 Task: Make in the project TouchLine a sprint 'Warp Drive'.
Action: Mouse moved to (207, 59)
Screenshot: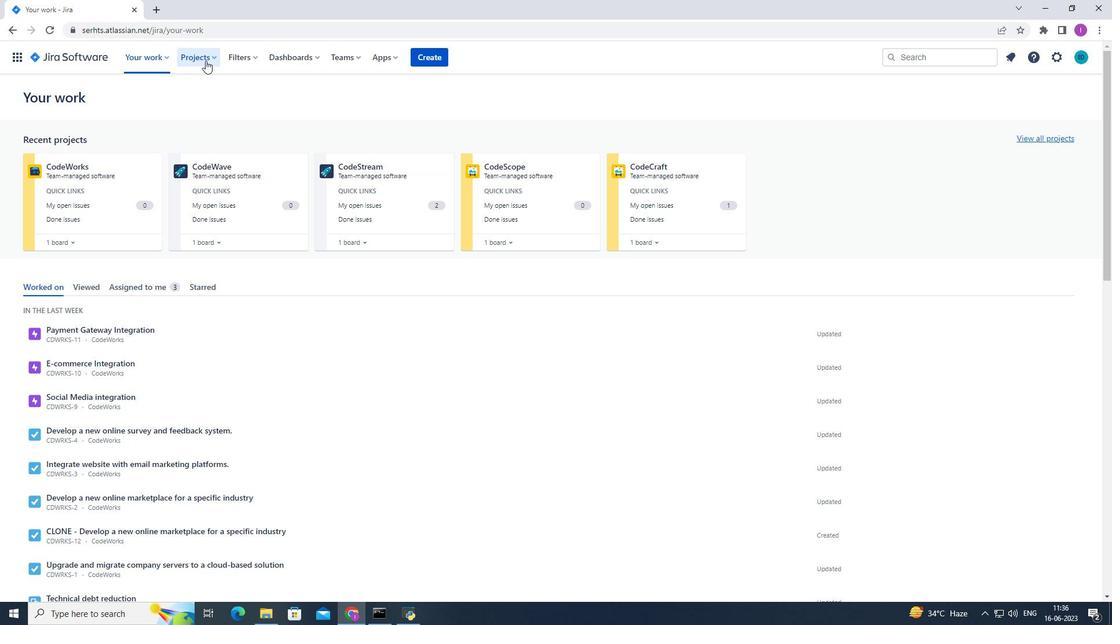 
Action: Mouse pressed left at (207, 59)
Screenshot: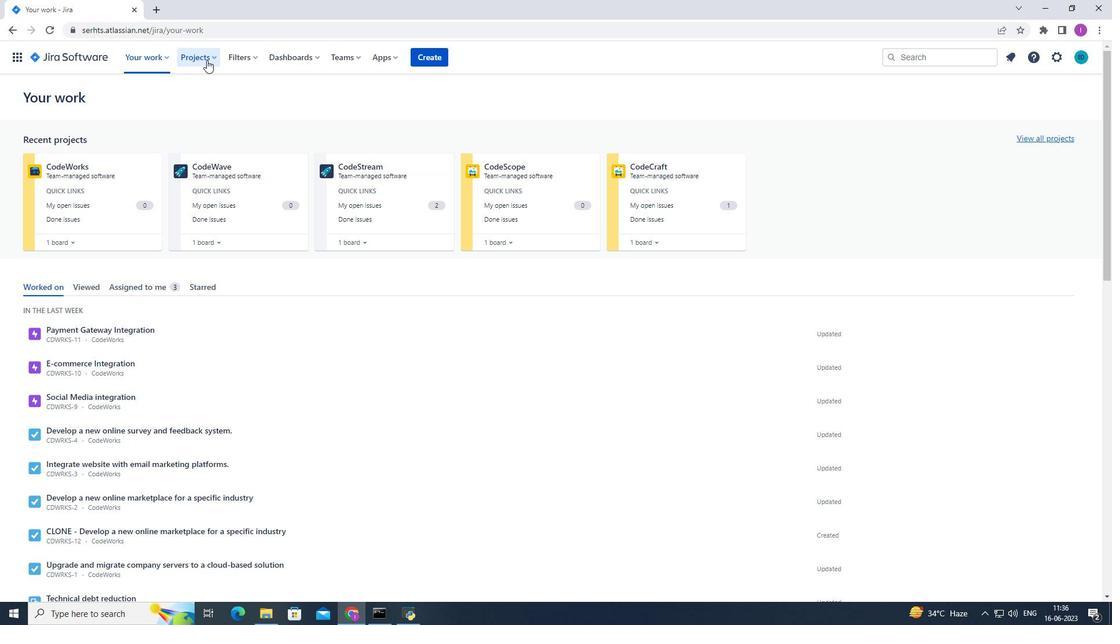 
Action: Mouse moved to (218, 106)
Screenshot: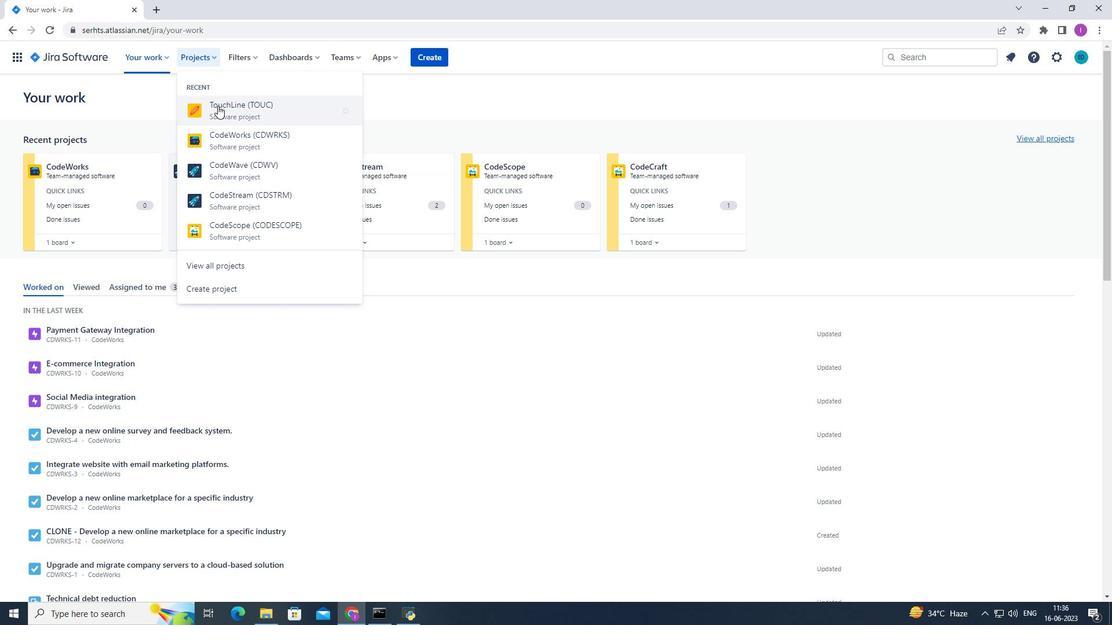 
Action: Mouse pressed left at (218, 106)
Screenshot: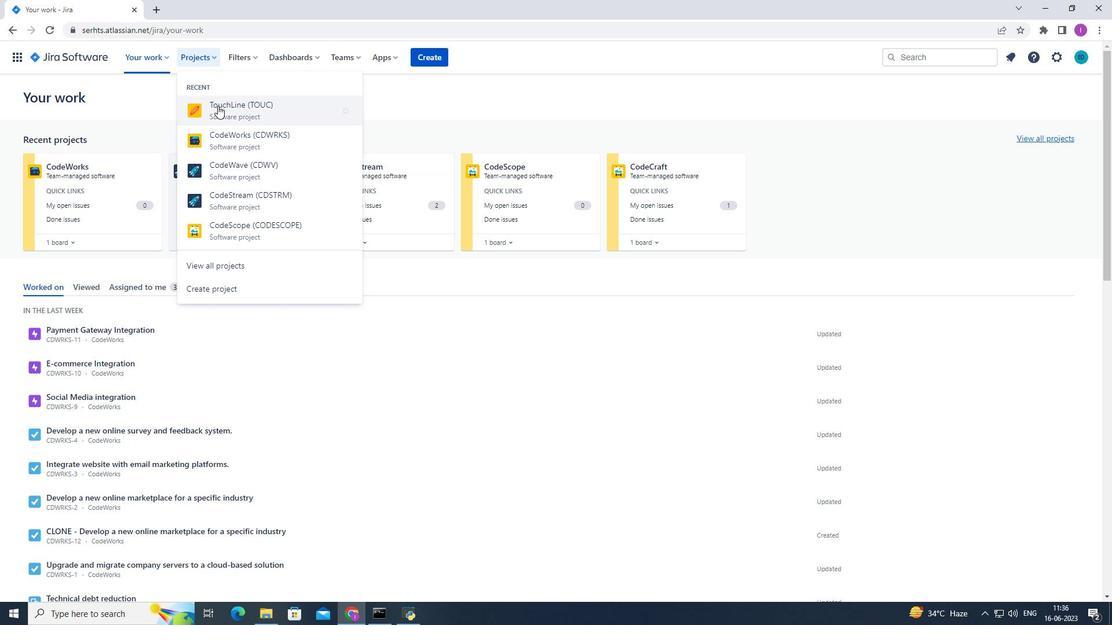 
Action: Mouse moved to (37, 170)
Screenshot: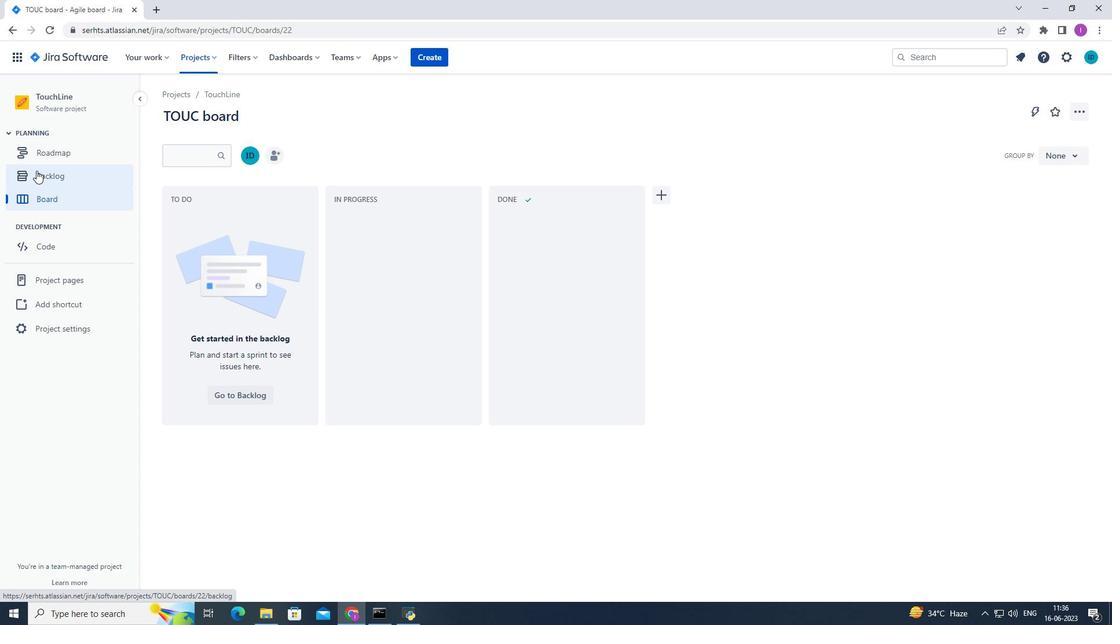 
Action: Mouse pressed left at (37, 170)
Screenshot: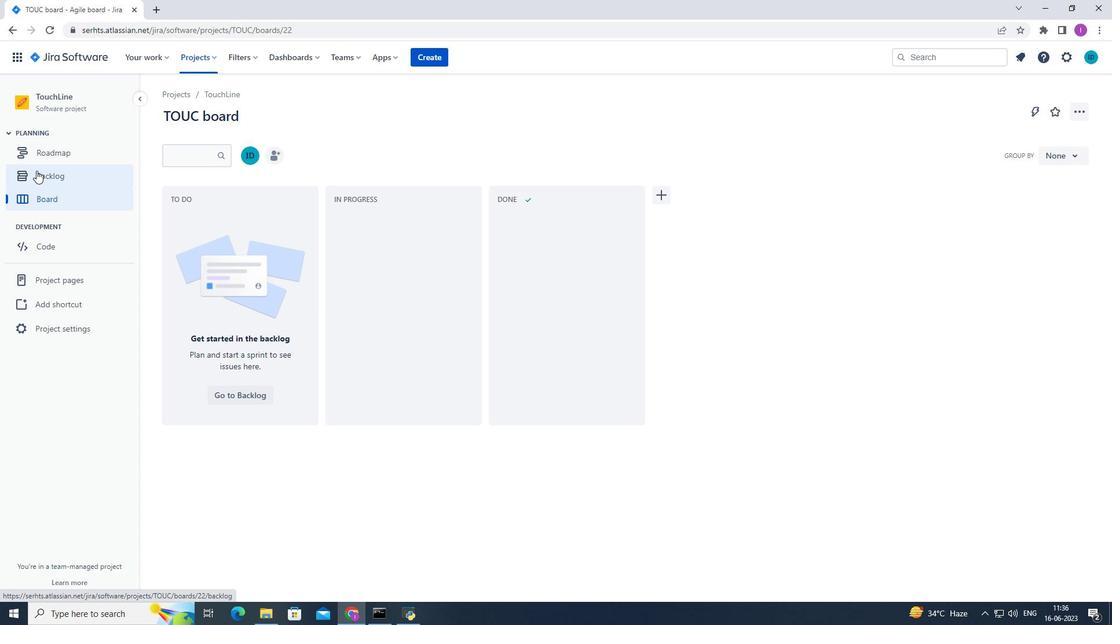 
Action: Mouse moved to (1027, 372)
Screenshot: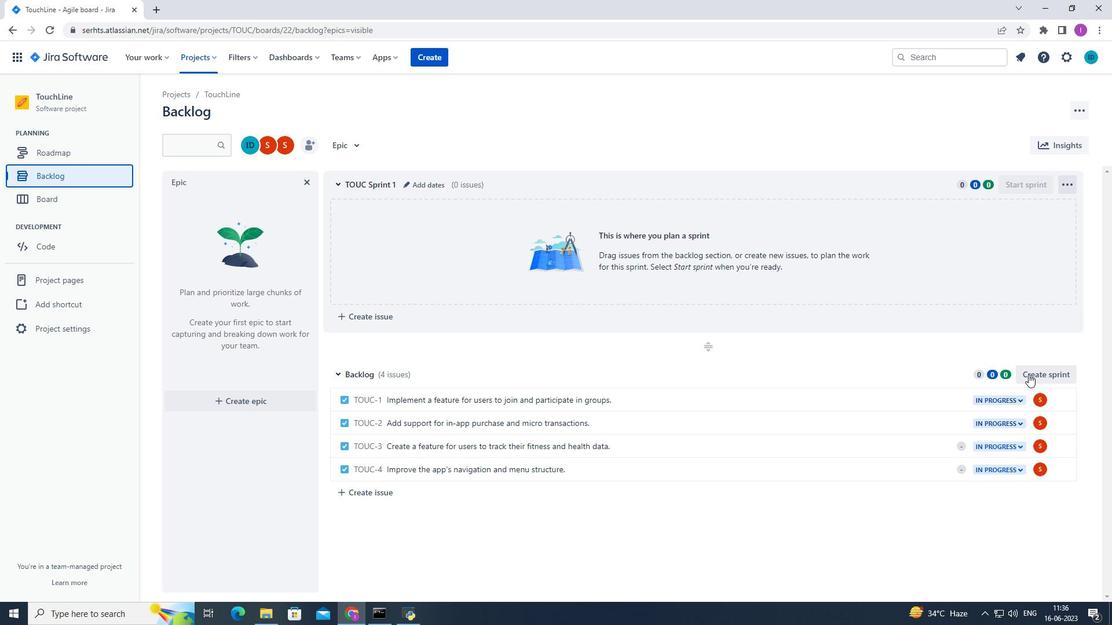 
Action: Mouse pressed left at (1027, 372)
Screenshot: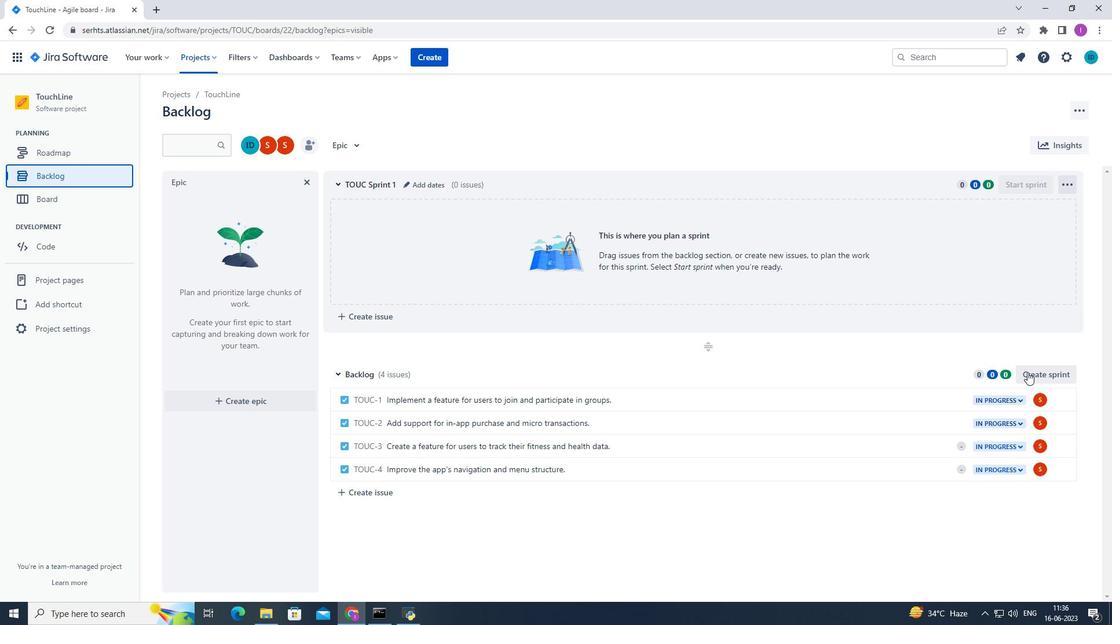 
Action: Mouse moved to (406, 182)
Screenshot: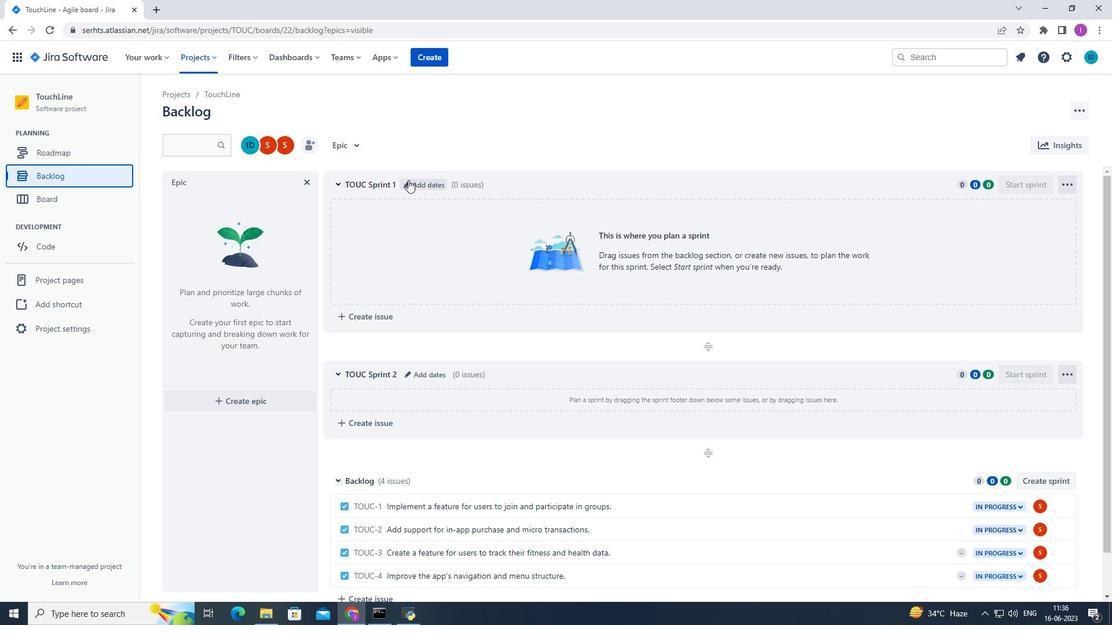 
Action: Mouse pressed left at (406, 182)
Screenshot: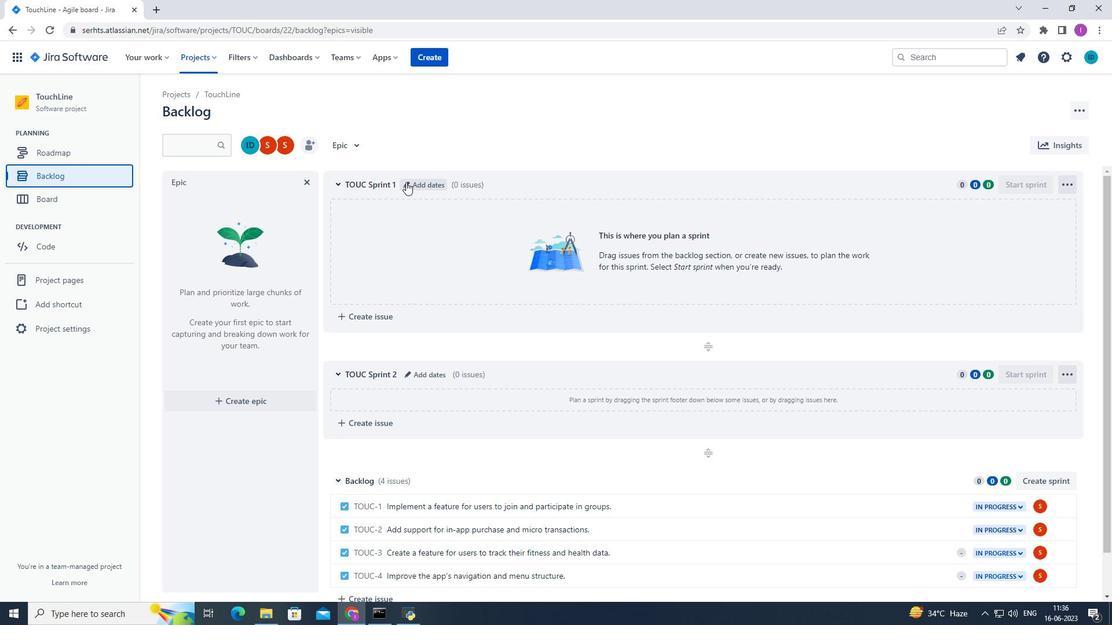 
Action: Mouse moved to (495, 150)
Screenshot: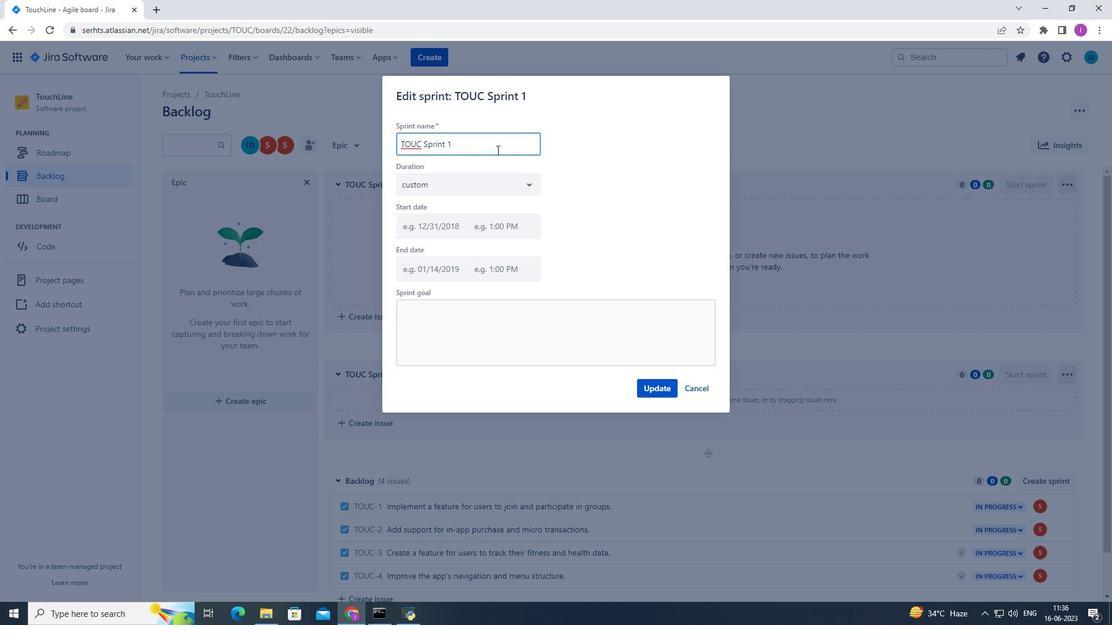 
Action: Mouse pressed left at (495, 150)
Screenshot: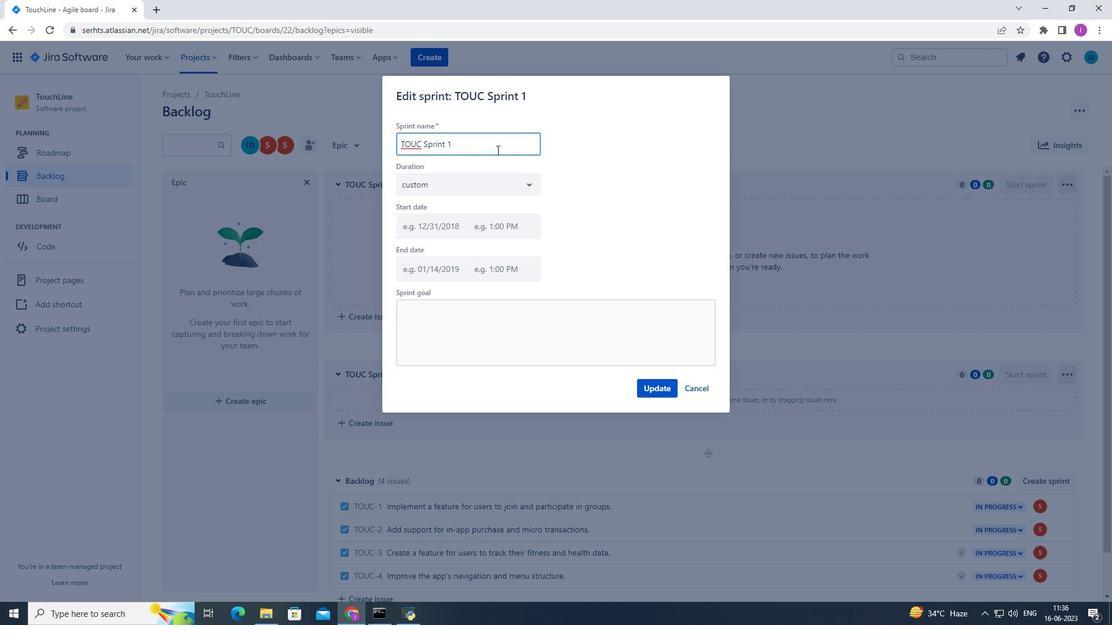 
Action: Mouse moved to (522, 188)
Screenshot: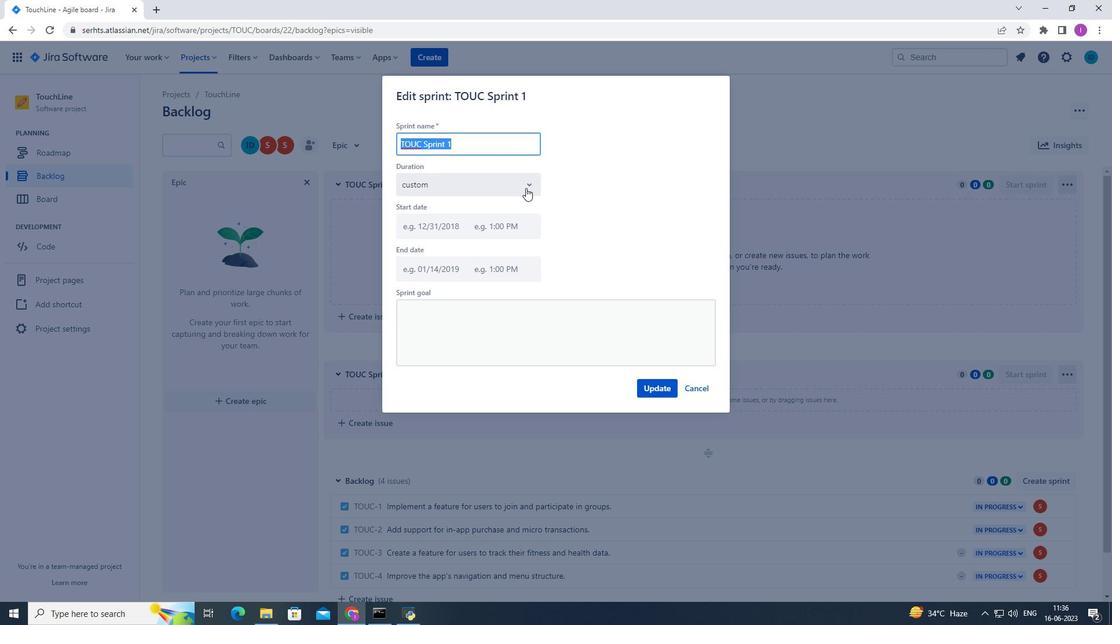 
Action: Key pressed wrap<Key.backspace><Key.backspace><Key.backspace><Key.backspace><Key.shift>Wra<Key.backspace><Key.backspace>arp<Key.space><Key.shift>Drive
Screenshot: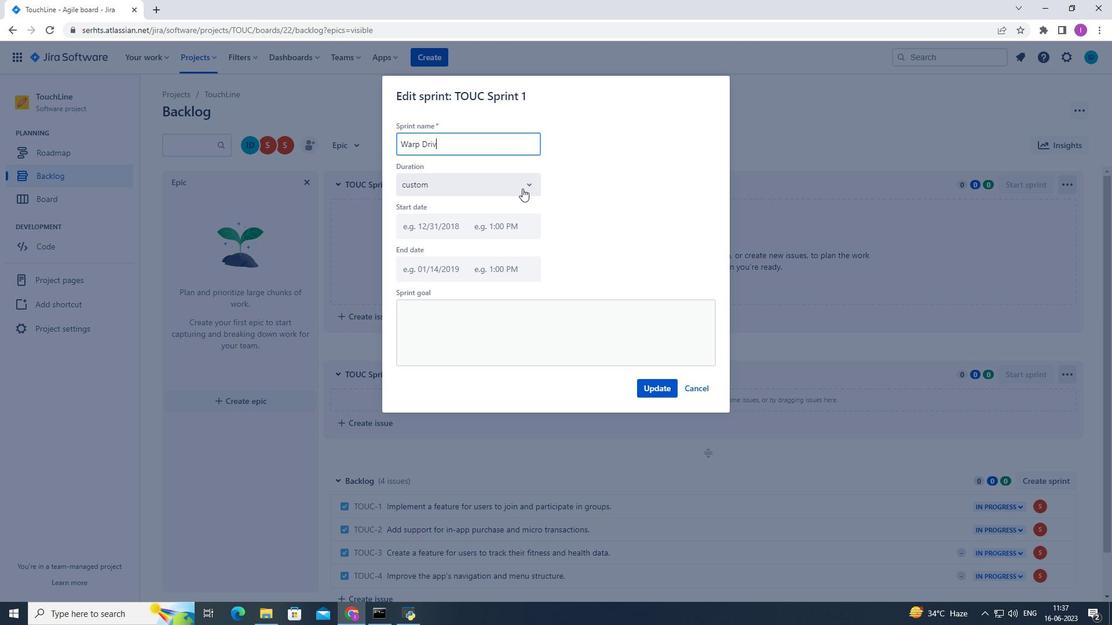 
Action: Mouse moved to (663, 390)
Screenshot: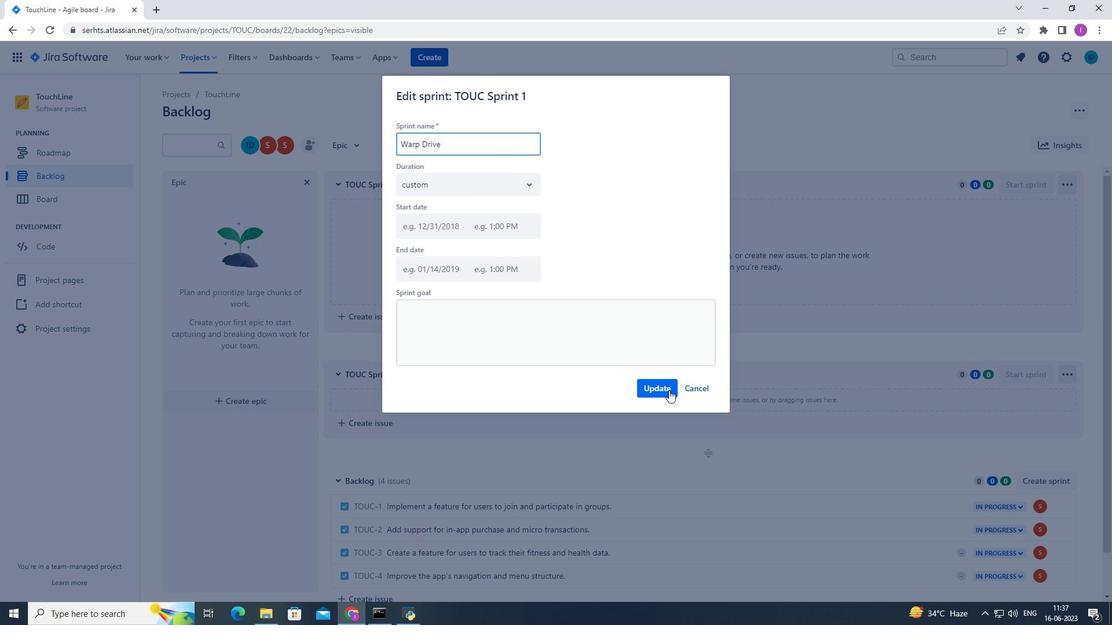 
Action: Mouse pressed left at (663, 390)
Screenshot: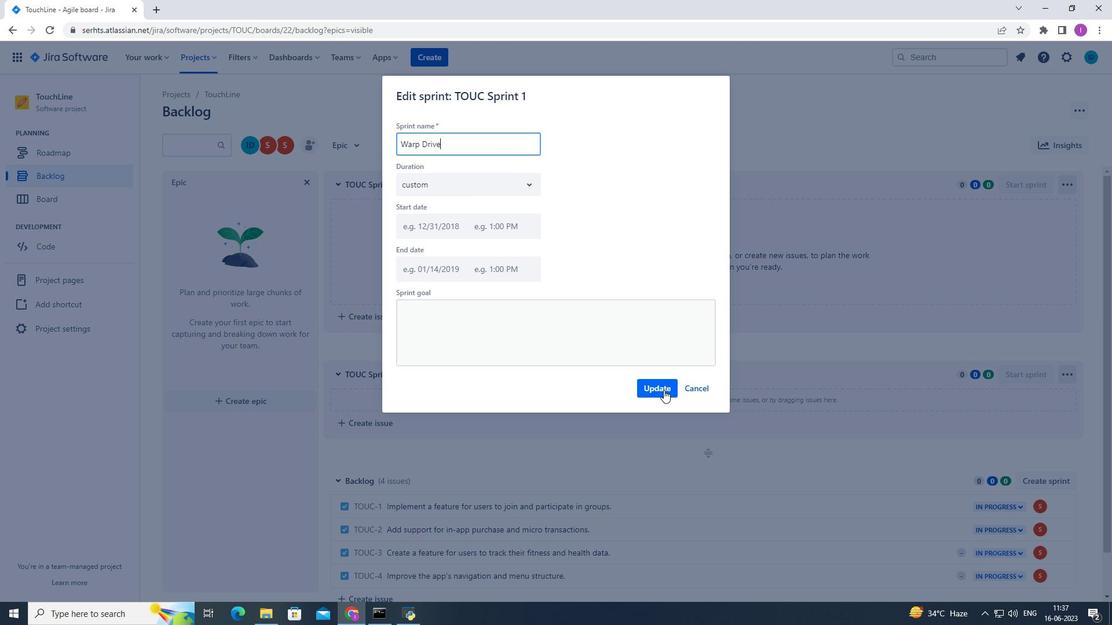
Action: Mouse moved to (546, 388)
Screenshot: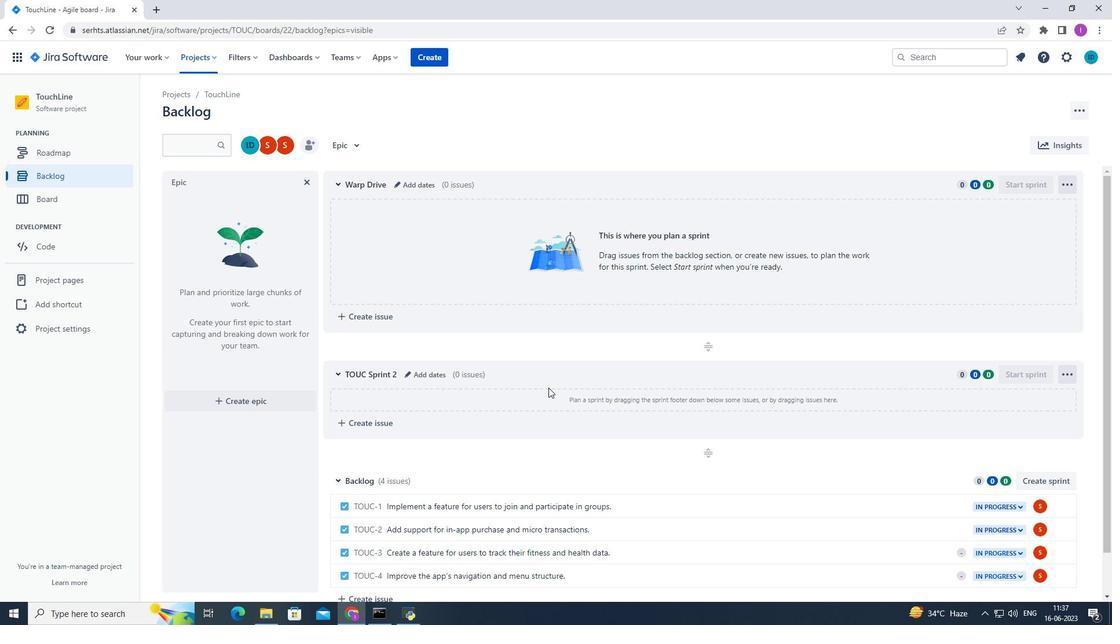 
